 Task: Open a blank sheet, save the file as Gabriel Add the quote 'Success is not measured by how much money you make but by the positive impact you have on others.'Success is not measured by how much money you make but by the positive impact you have on others.  Apply font style Apply font style Brush Script MT and font size 15 Align the text to the Center .Change the text color to  Dark blue
Action: Mouse moved to (25, 25)
Screenshot: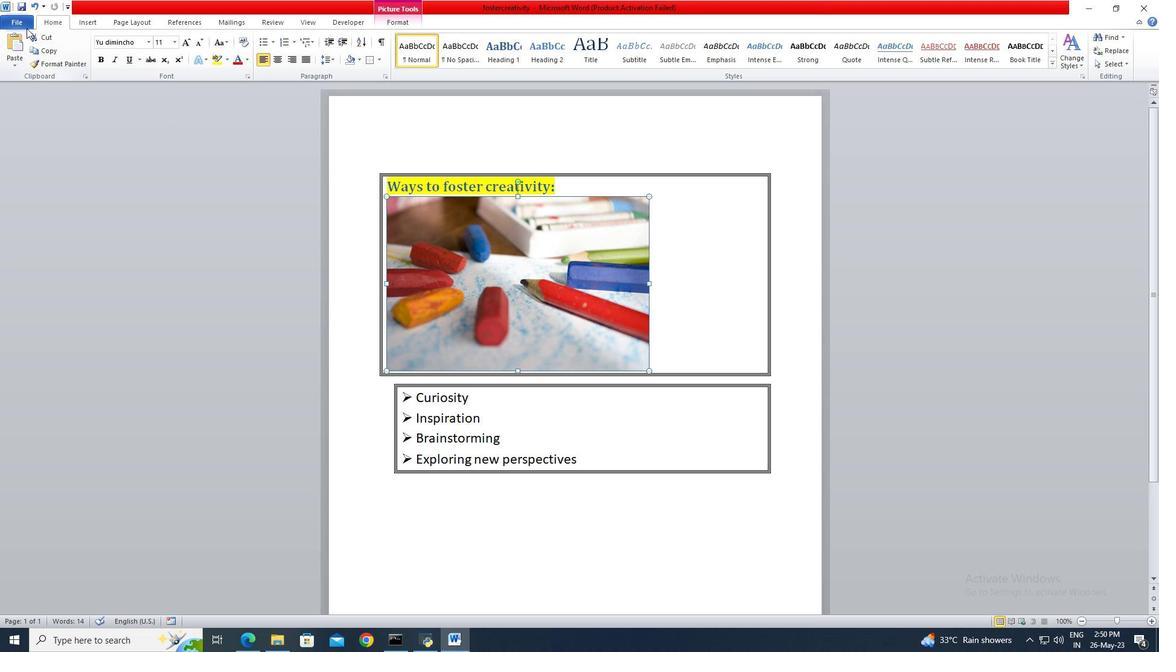 
Action: Mouse pressed left at (25, 25)
Screenshot: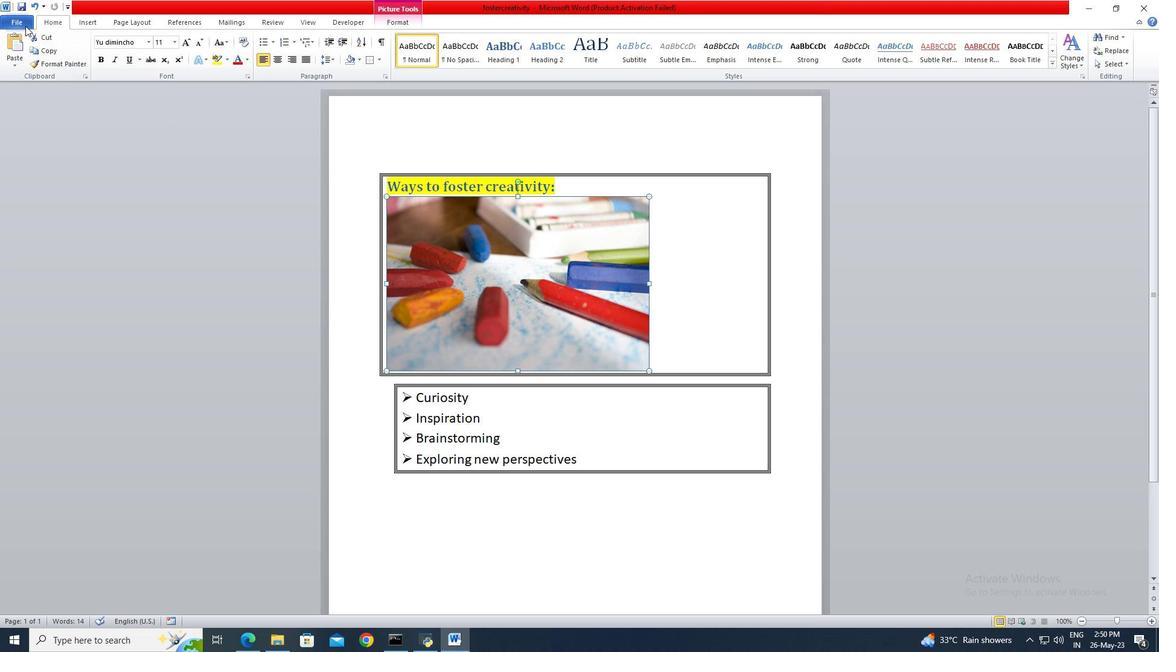 
Action: Mouse moved to (35, 161)
Screenshot: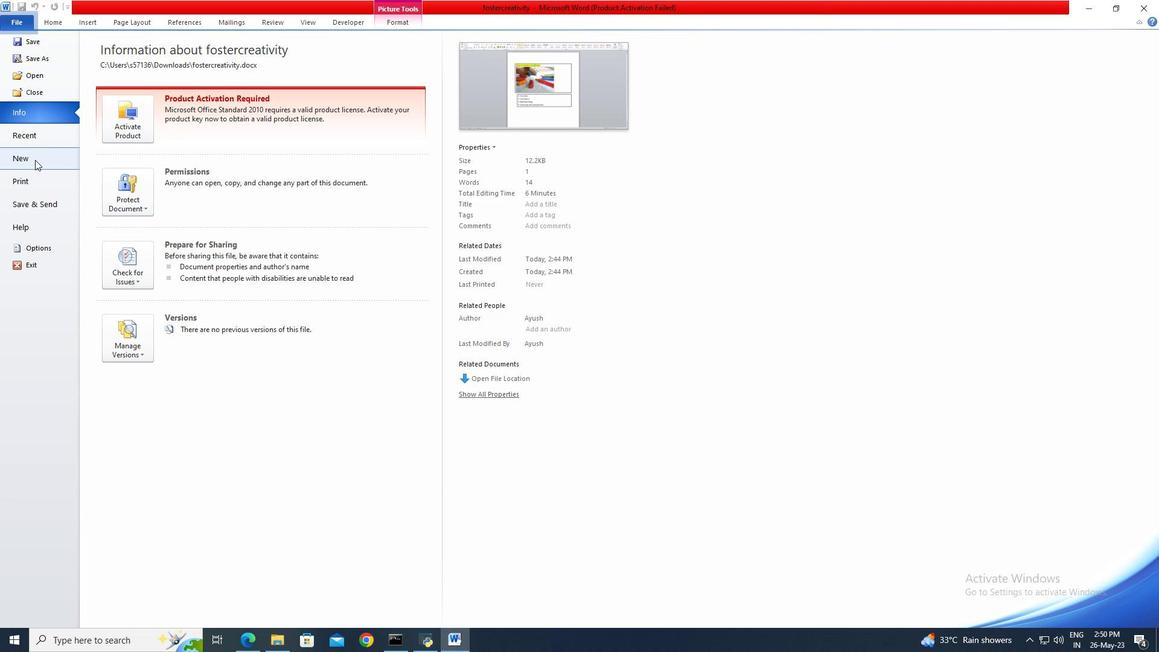 
Action: Mouse pressed left at (35, 161)
Screenshot: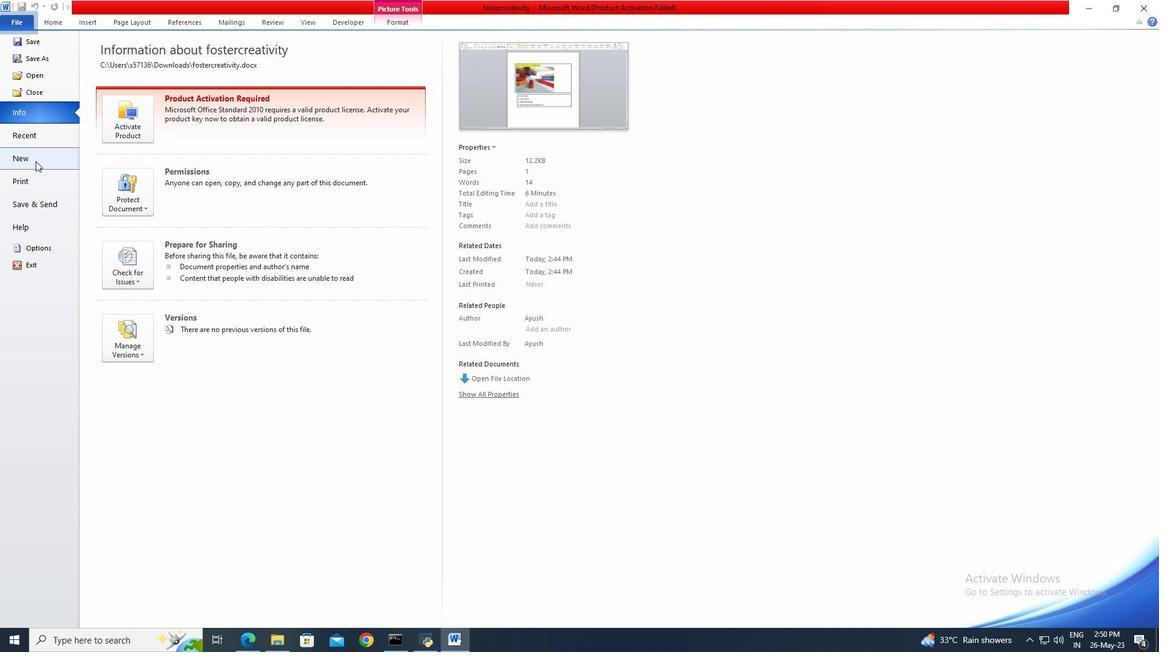 
Action: Mouse moved to (597, 301)
Screenshot: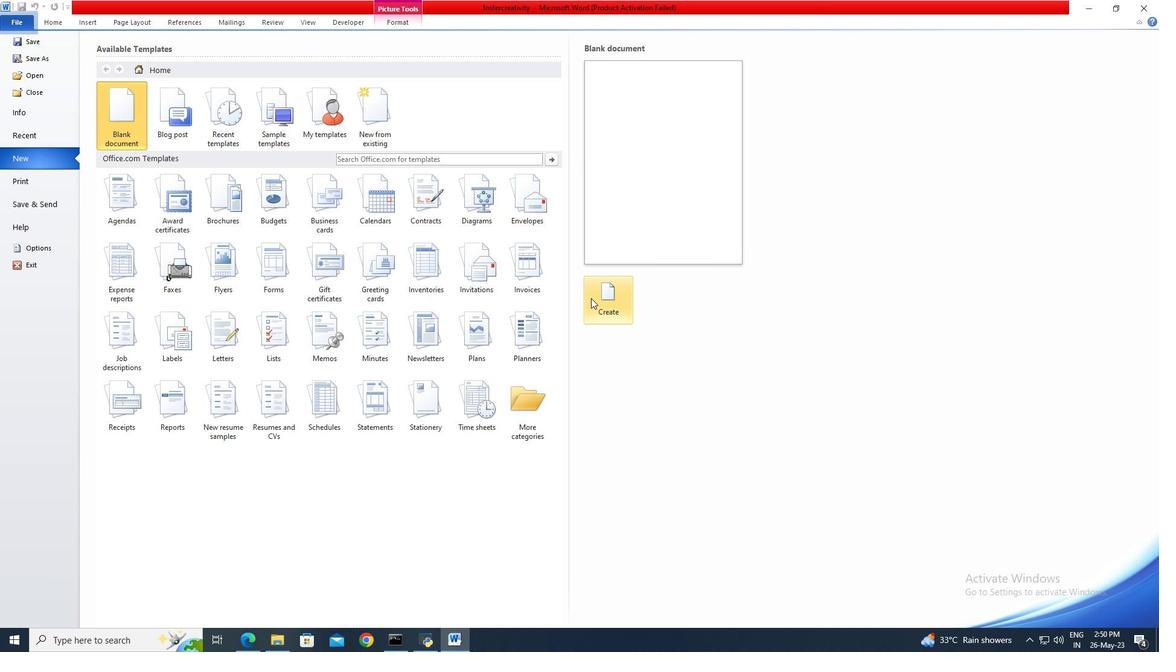 
Action: Mouse pressed left at (597, 301)
Screenshot: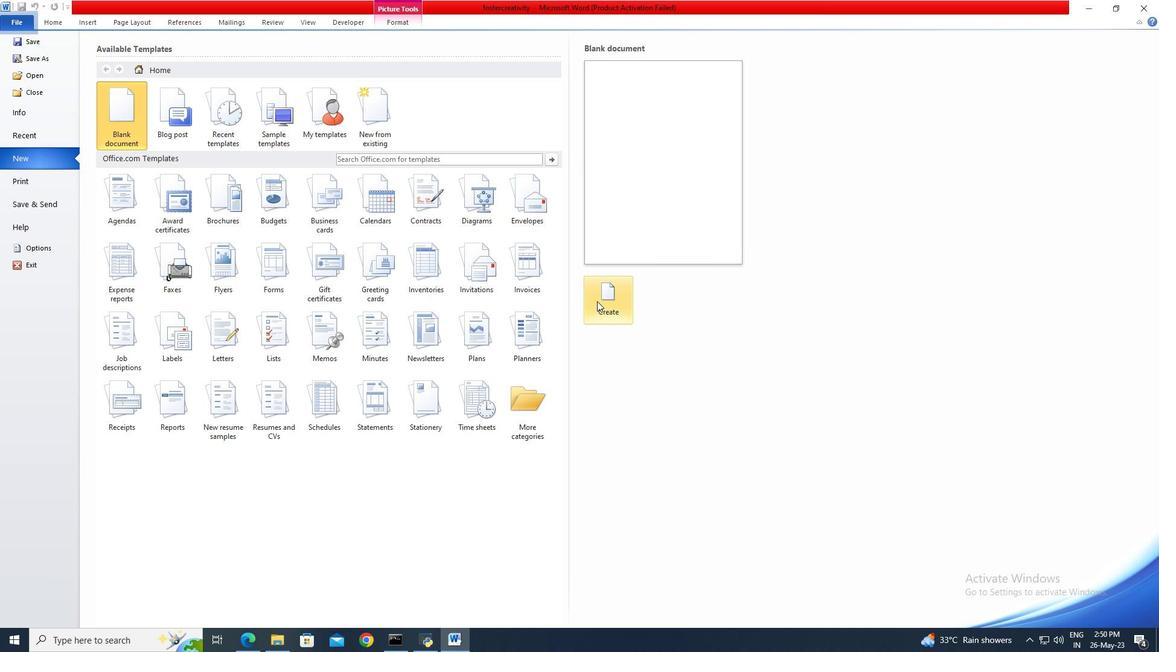 
Action: Mouse moved to (30, 23)
Screenshot: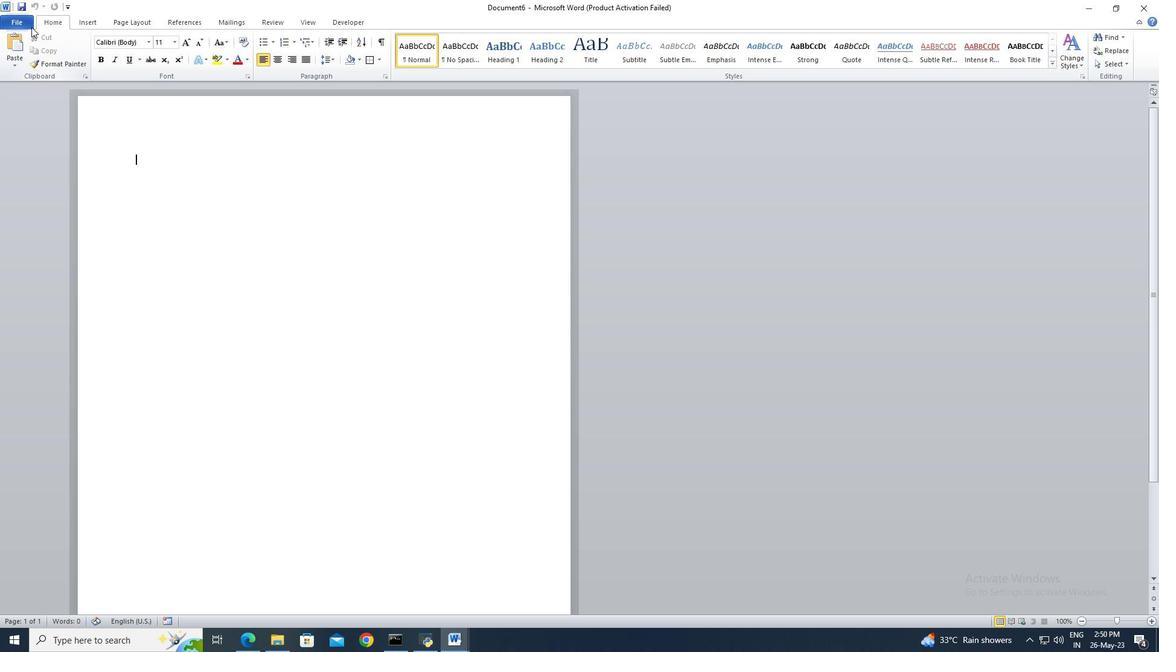 
Action: Mouse pressed left at (30, 23)
Screenshot: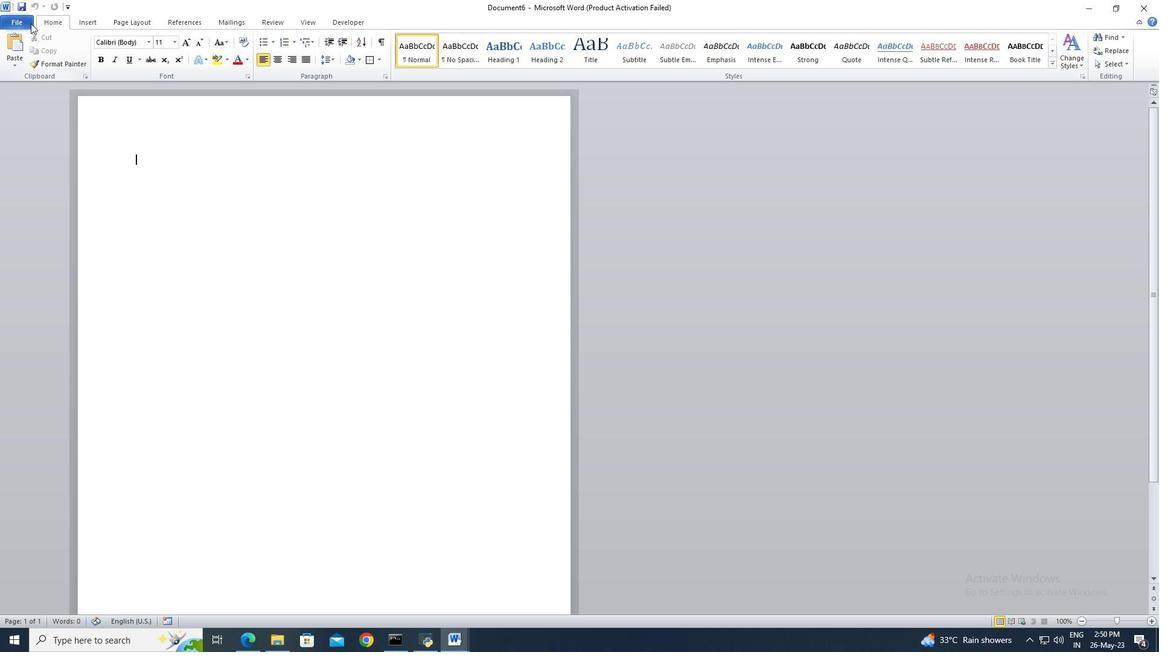 
Action: Mouse moved to (33, 56)
Screenshot: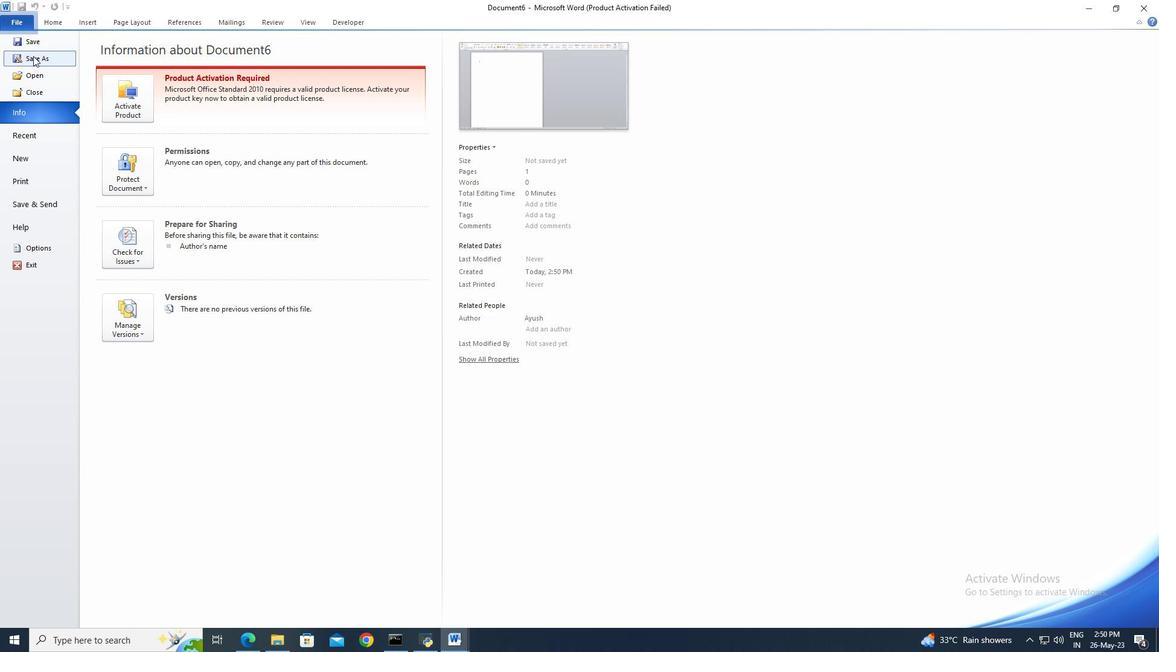 
Action: Mouse pressed left at (33, 56)
Screenshot: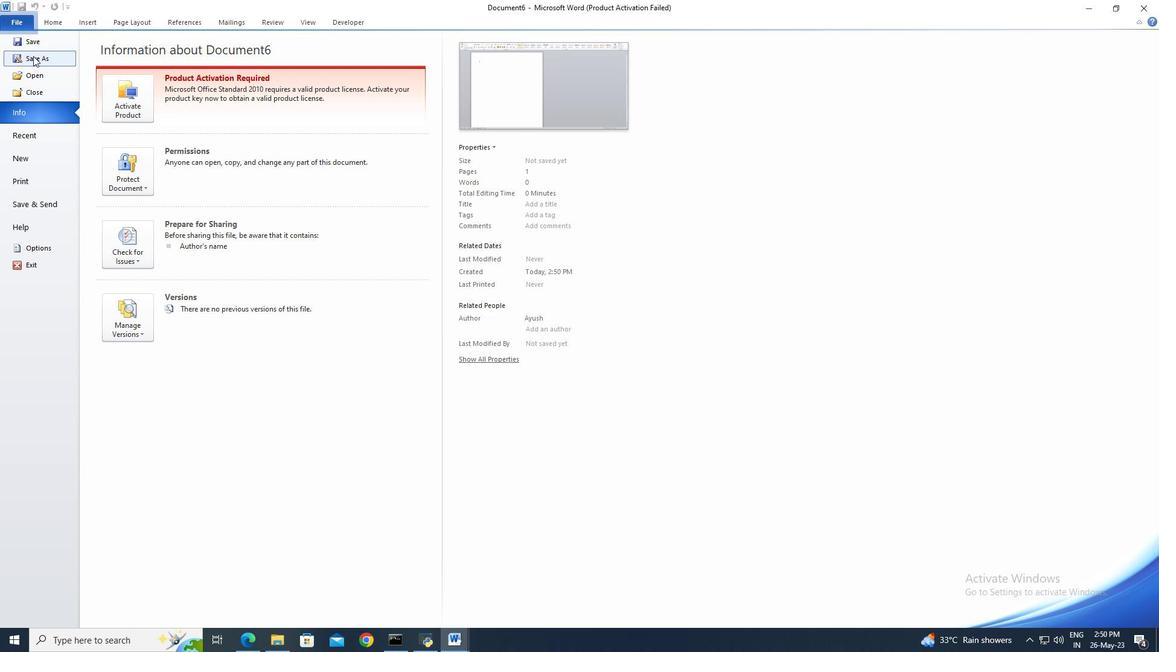 
Action: Mouse moved to (41, 127)
Screenshot: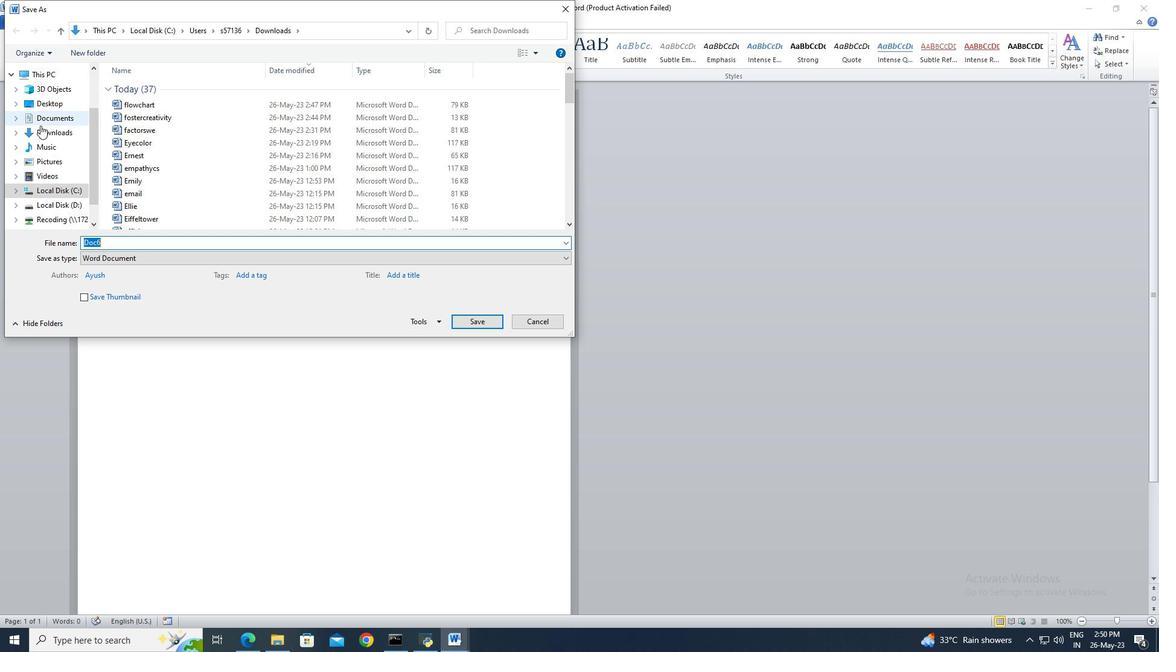 
Action: Mouse pressed left at (41, 127)
Screenshot: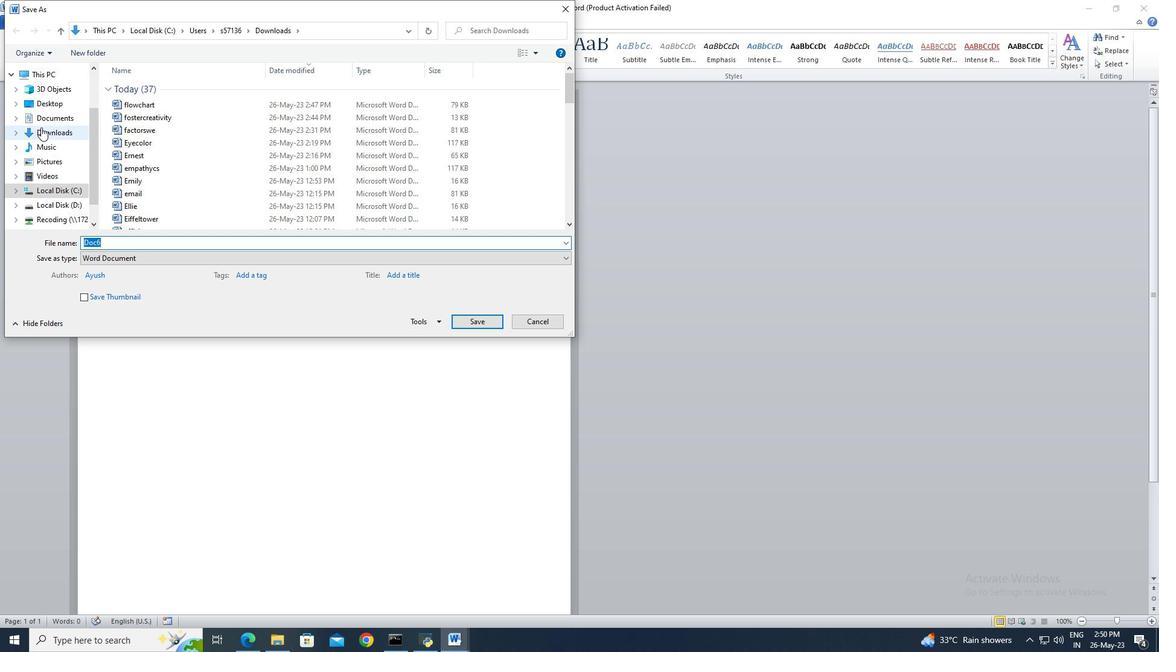 
Action: Mouse moved to (118, 244)
Screenshot: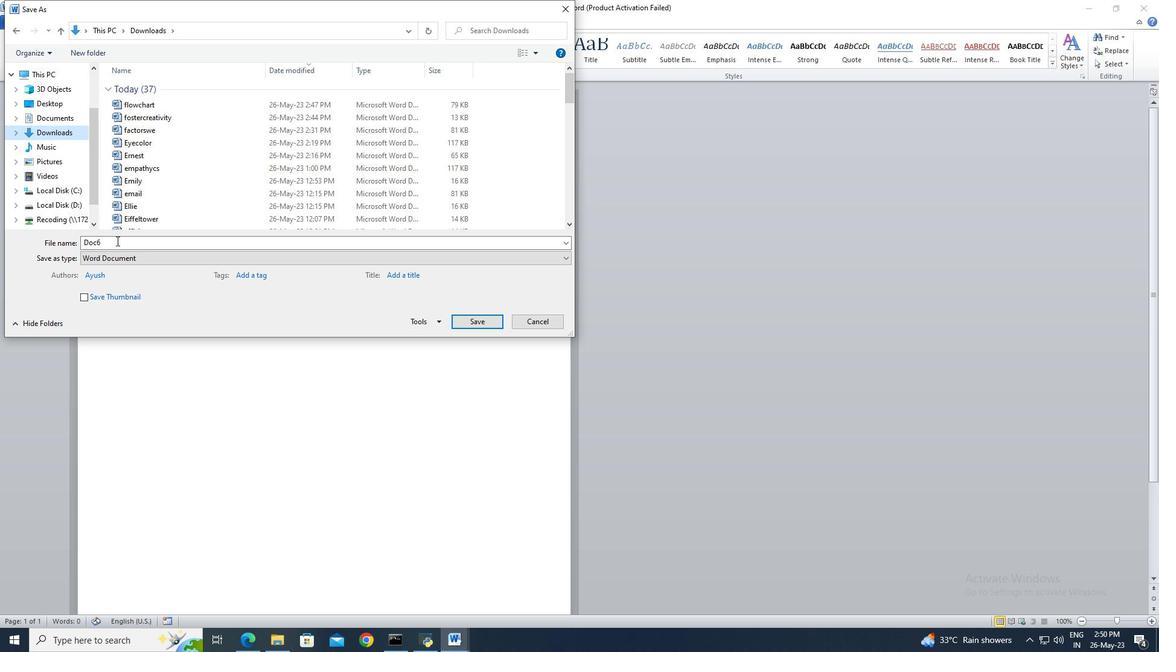 
Action: Mouse pressed left at (118, 244)
Screenshot: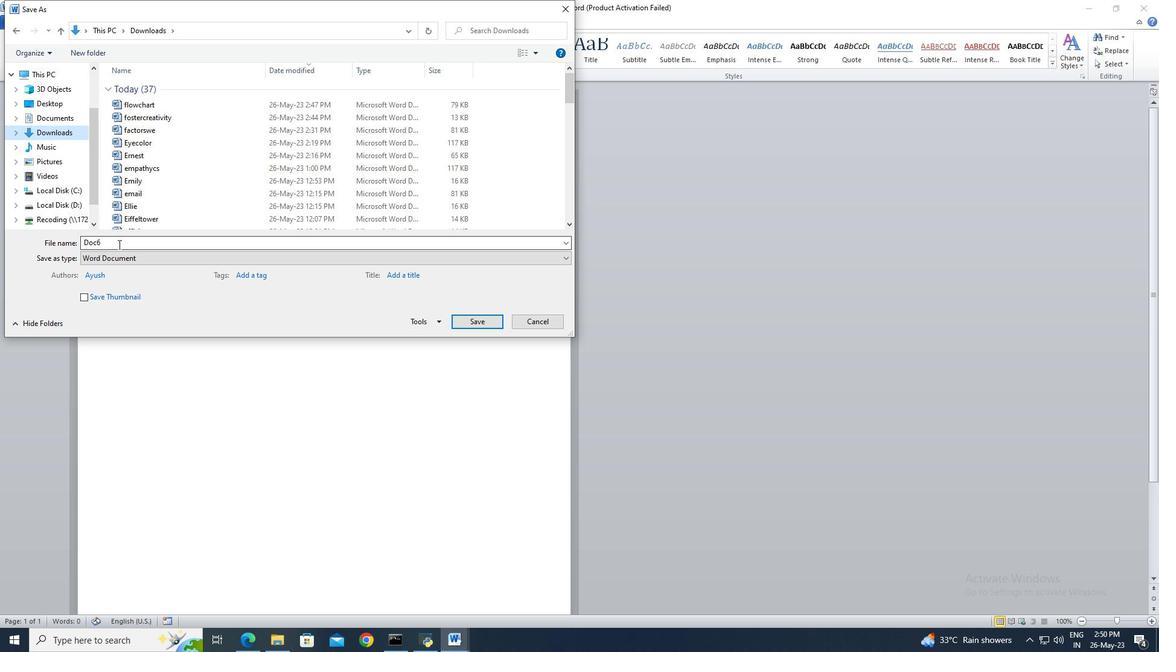 
Action: Key pressed <Key.shift>Gabriel
Screenshot: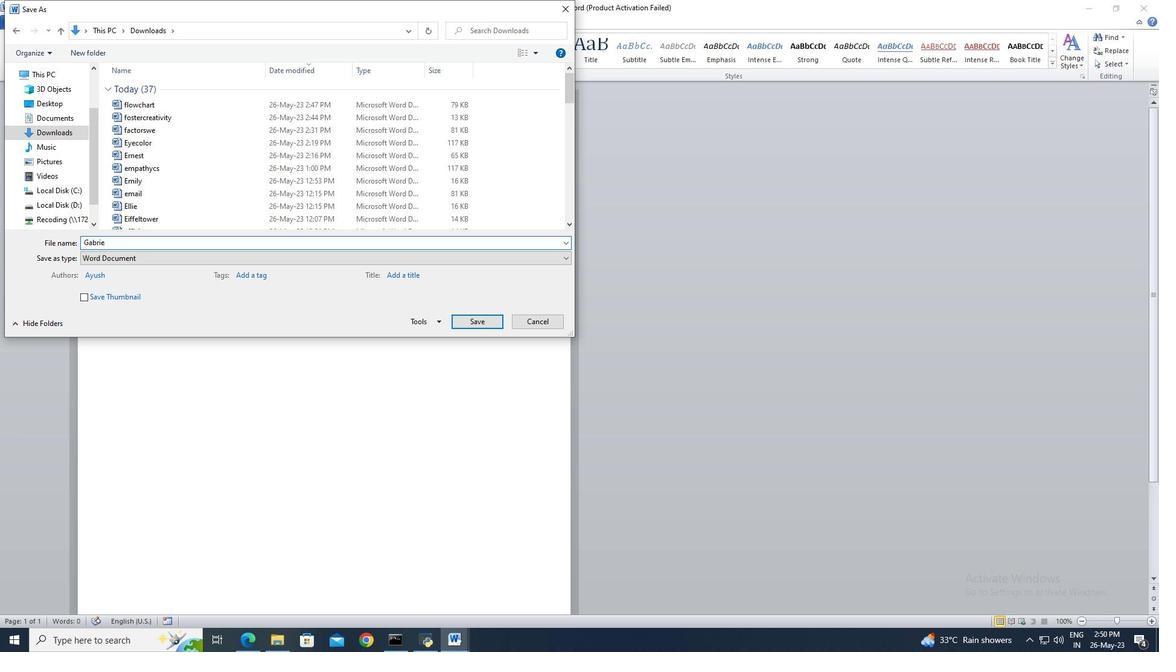 
Action: Mouse moved to (466, 323)
Screenshot: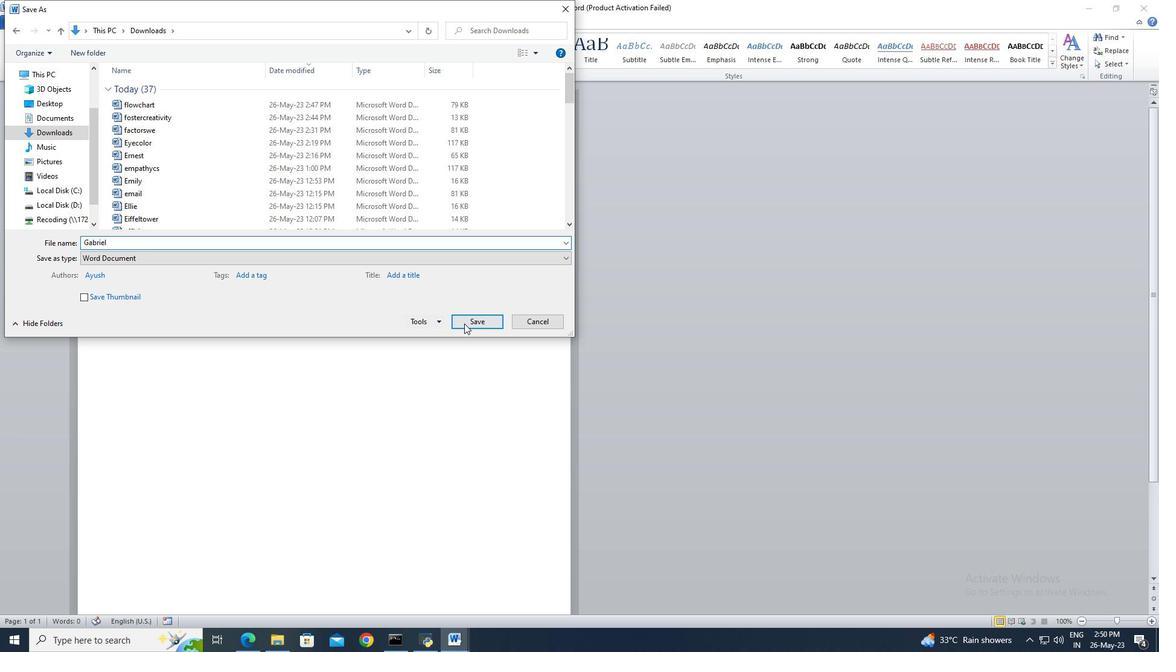
Action: Mouse pressed left at (466, 323)
Screenshot: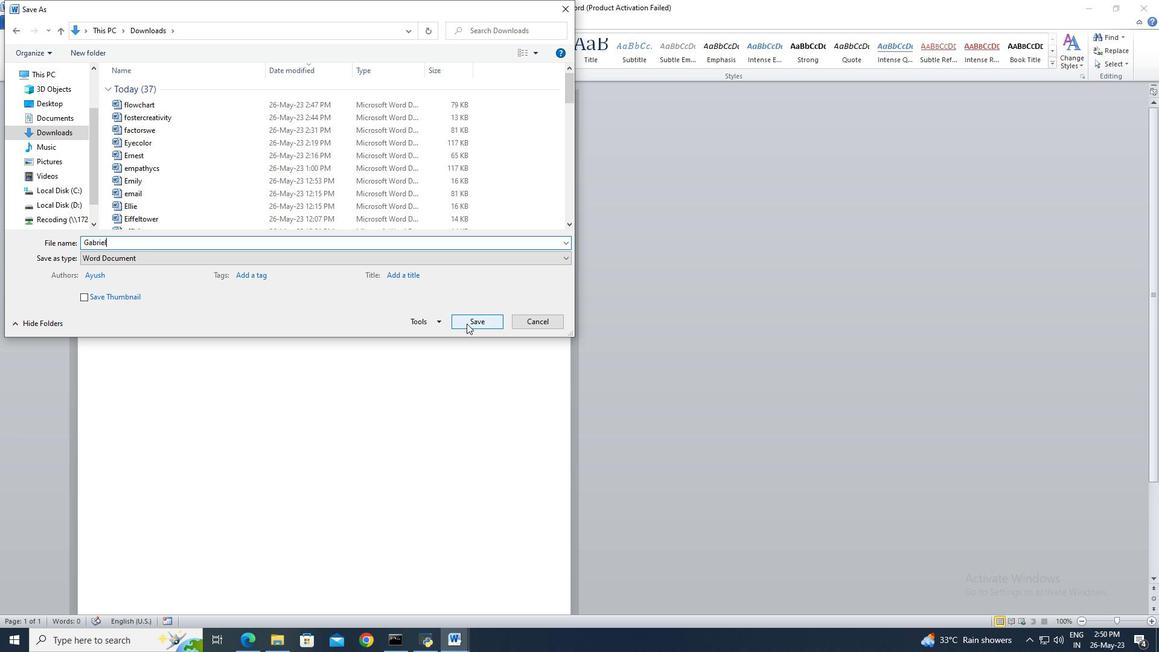 
Action: Mouse moved to (248, 204)
Screenshot: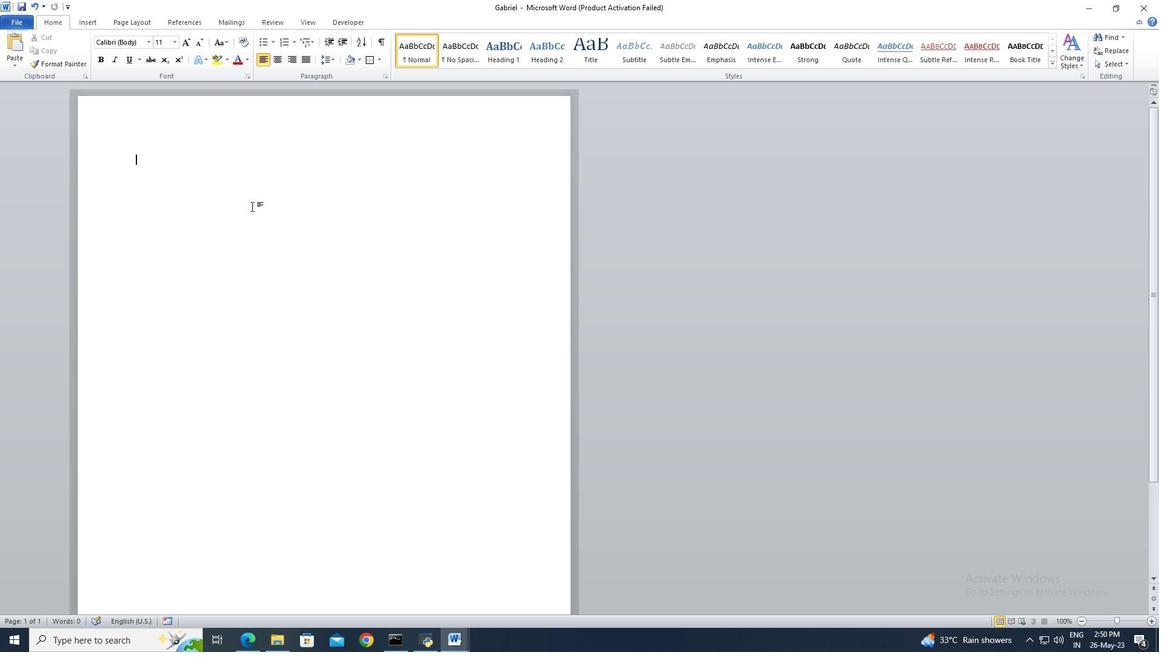 
Action: Key pressed <Key.shift>"<Key.shift>Success<Key.space>is<Key.space>not<Key.space>measured<Key.space>by<Key.space>how<Key.space>much<Key.space>money<Key.space>you<Key.space>make<Key.space>but<Key.space>by<Key.space>the<Key.space>positive<Key.space>impact<Key.space>you<Key.space>have<Key.space>on<Key.space>others<Key.shift>"
Screenshot: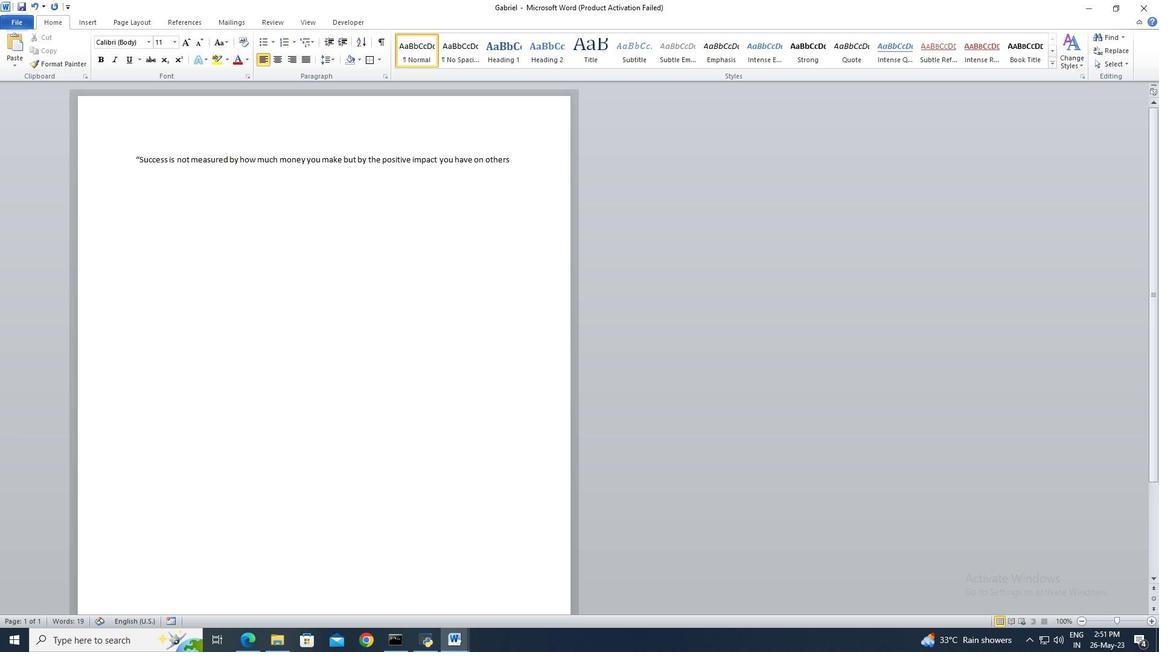 
Action: Mouse moved to (132, 160)
Screenshot: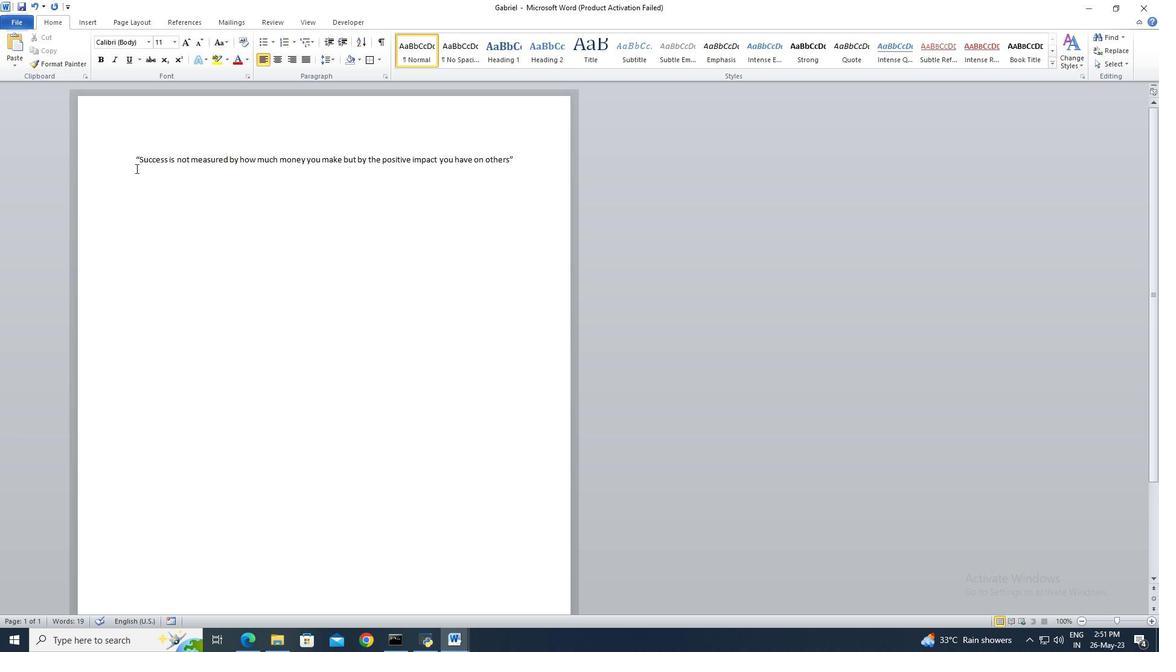 
Action: Key pressed ctrl+A
Screenshot: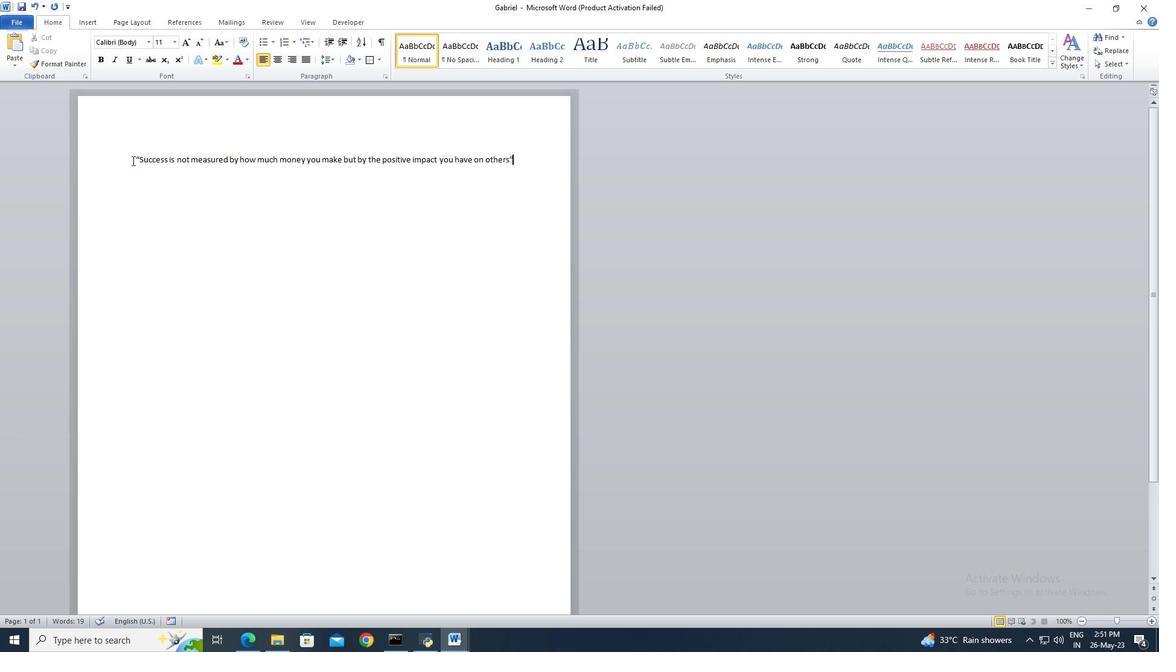 
Action: Mouse moved to (134, 44)
Screenshot: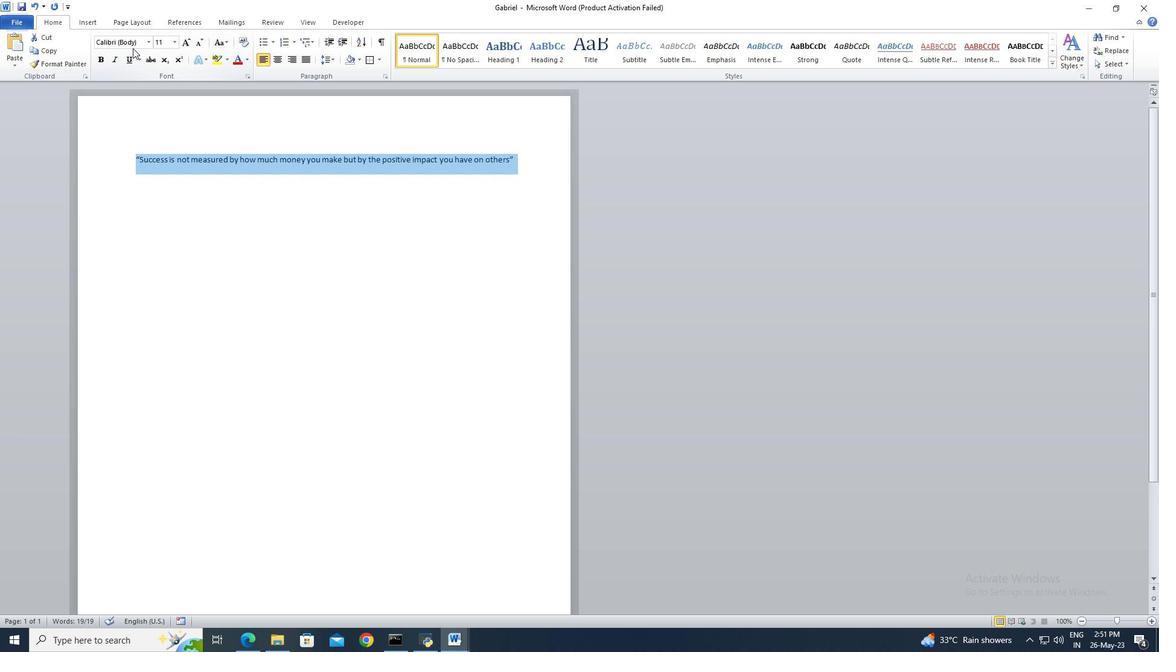 
Action: Mouse pressed left at (134, 44)
Screenshot: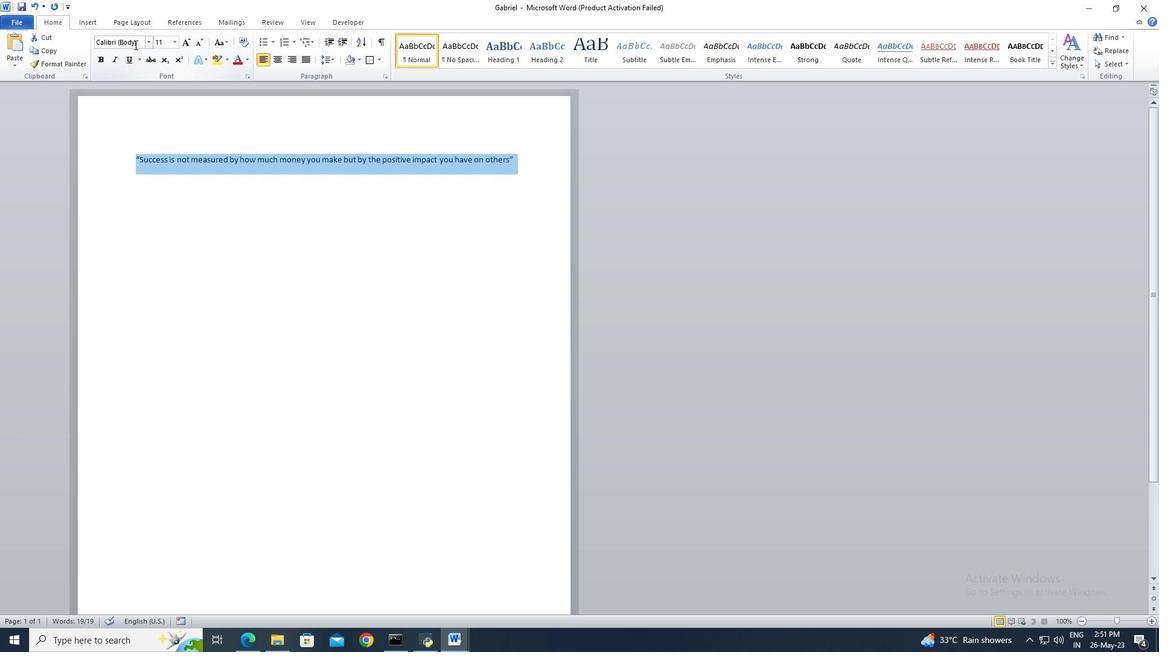 
Action: Key pressed <Key.shift>Brush<Key.space><Key.shift>Script<Key.space><Key.shift>MT<Key.enter>
Screenshot: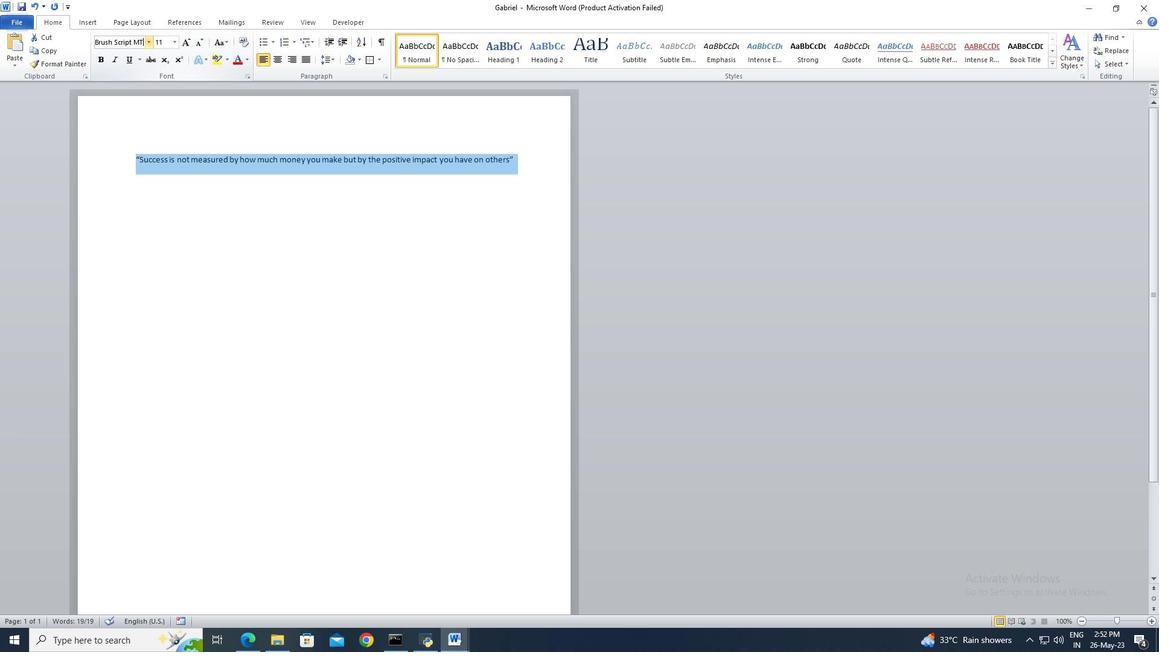 
Action: Mouse moved to (167, 42)
Screenshot: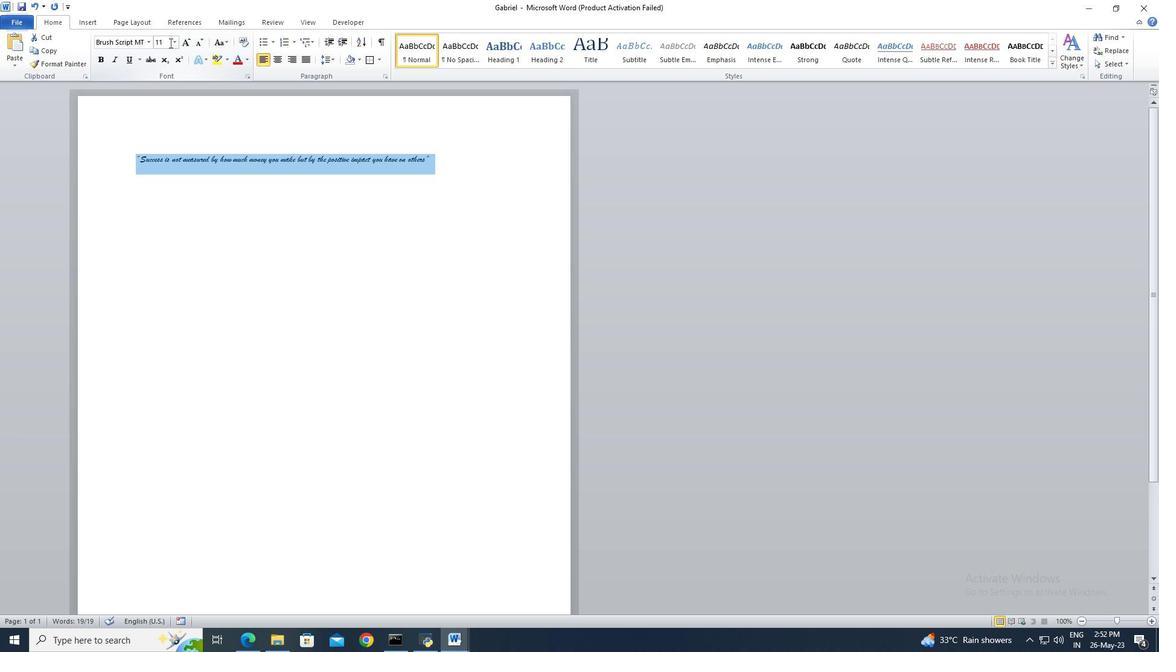 
Action: Mouse pressed left at (167, 42)
Screenshot: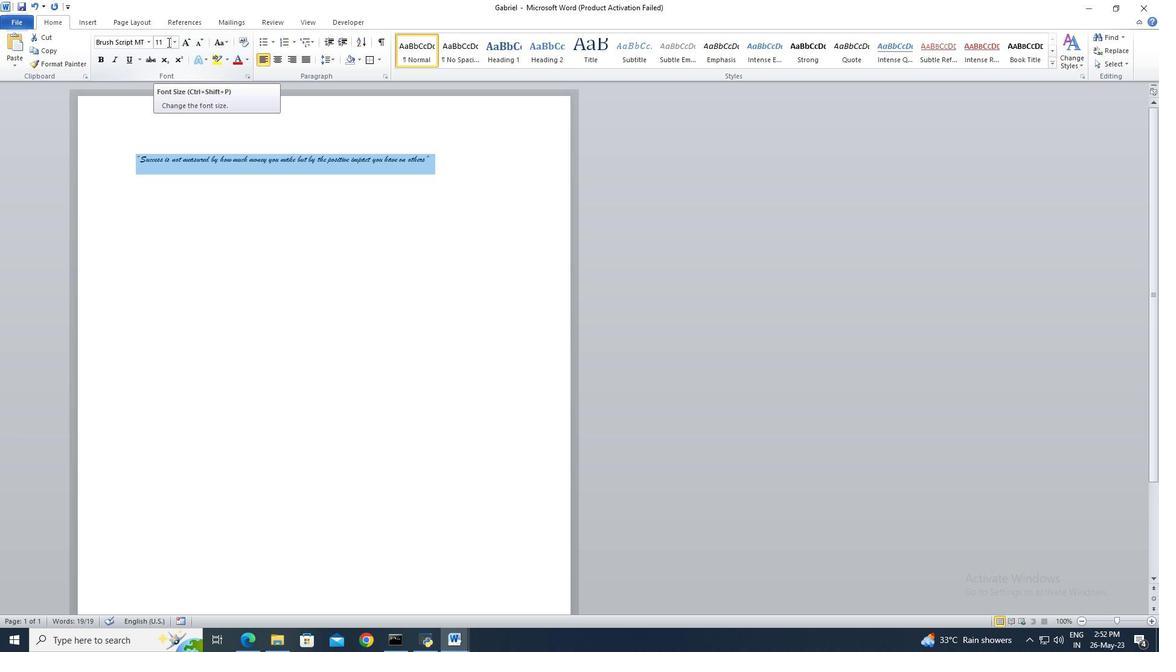 
Action: Key pressed 15<Key.enter>
Screenshot: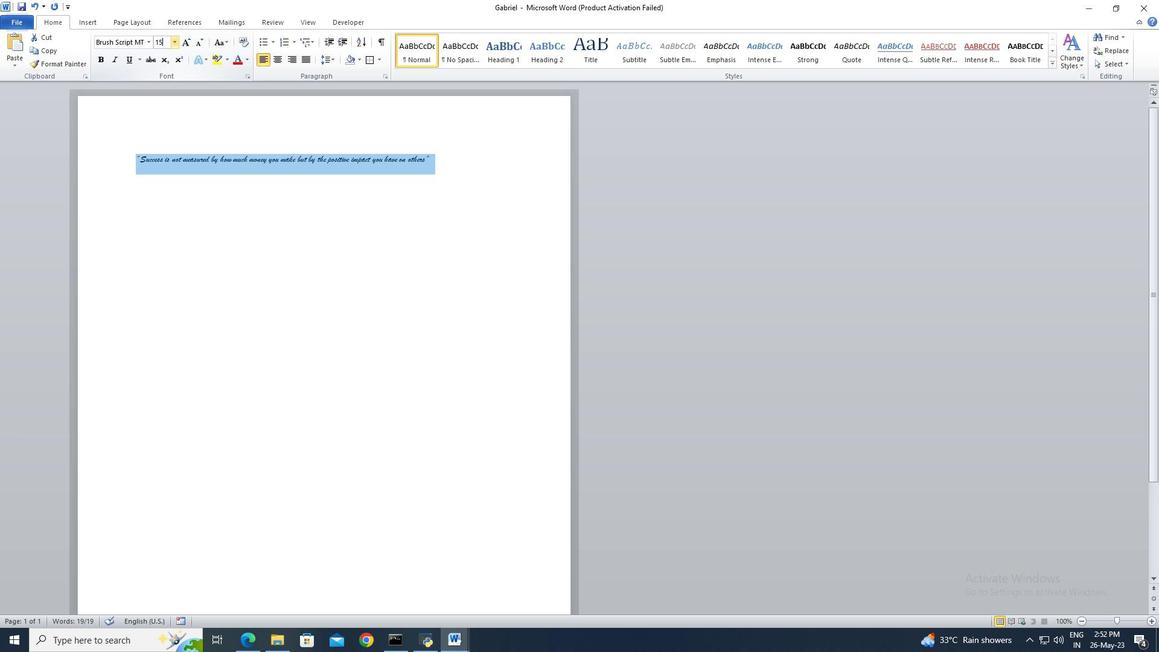 
Action: Mouse moved to (277, 65)
Screenshot: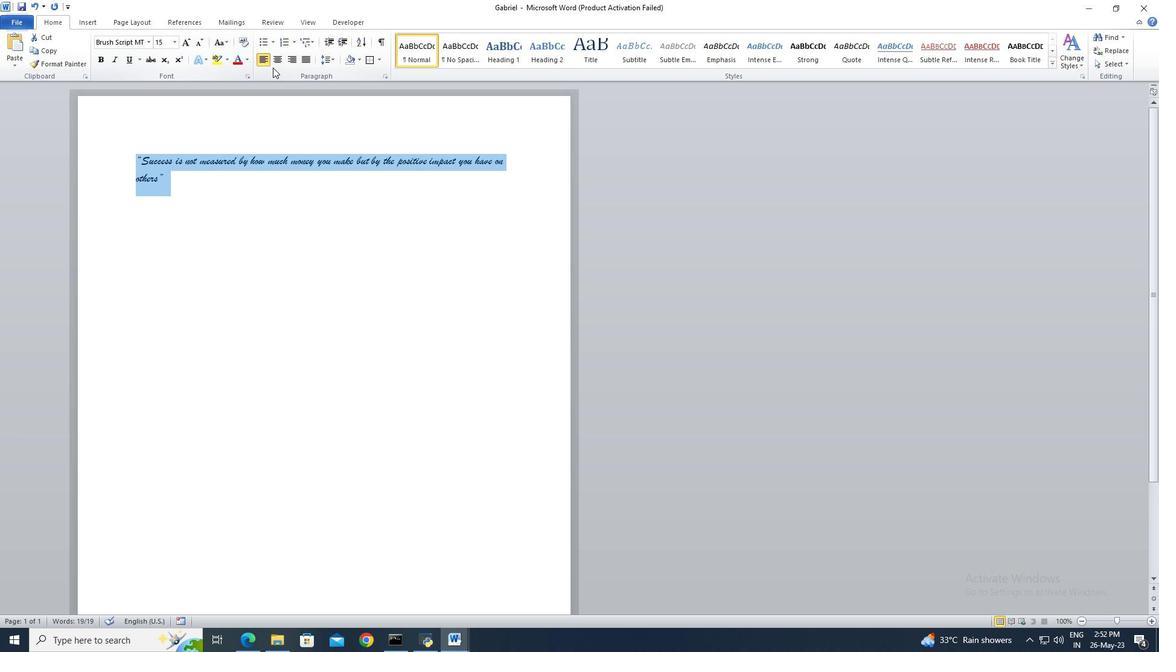 
Action: Mouse pressed left at (277, 65)
Screenshot: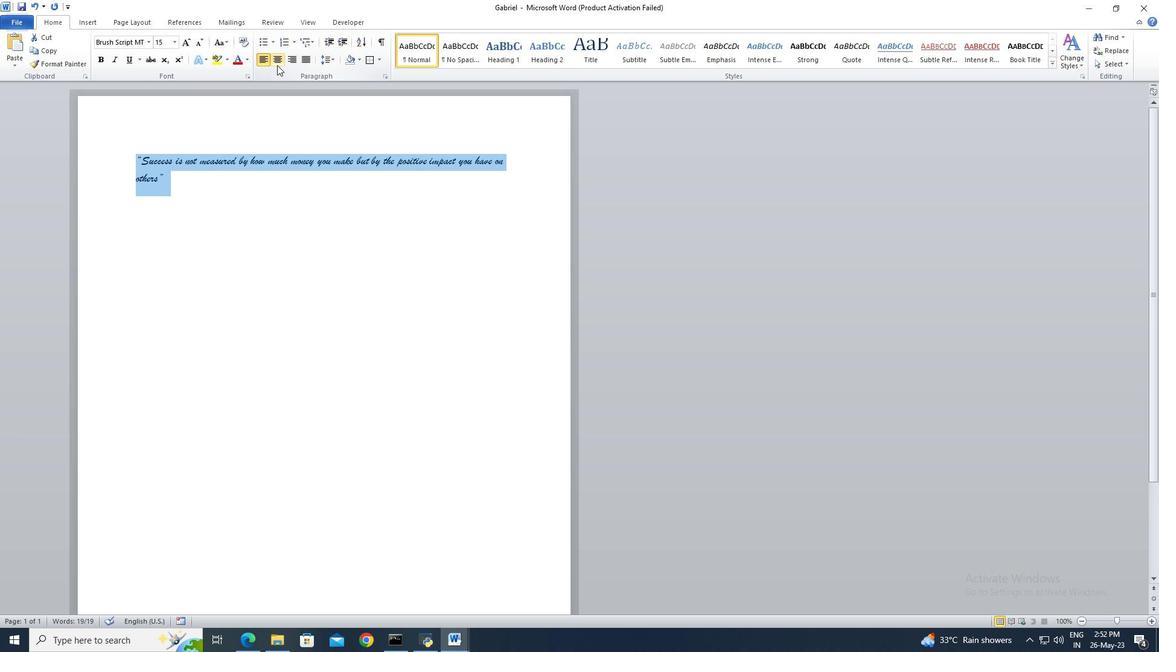 
Action: Mouse moved to (248, 62)
Screenshot: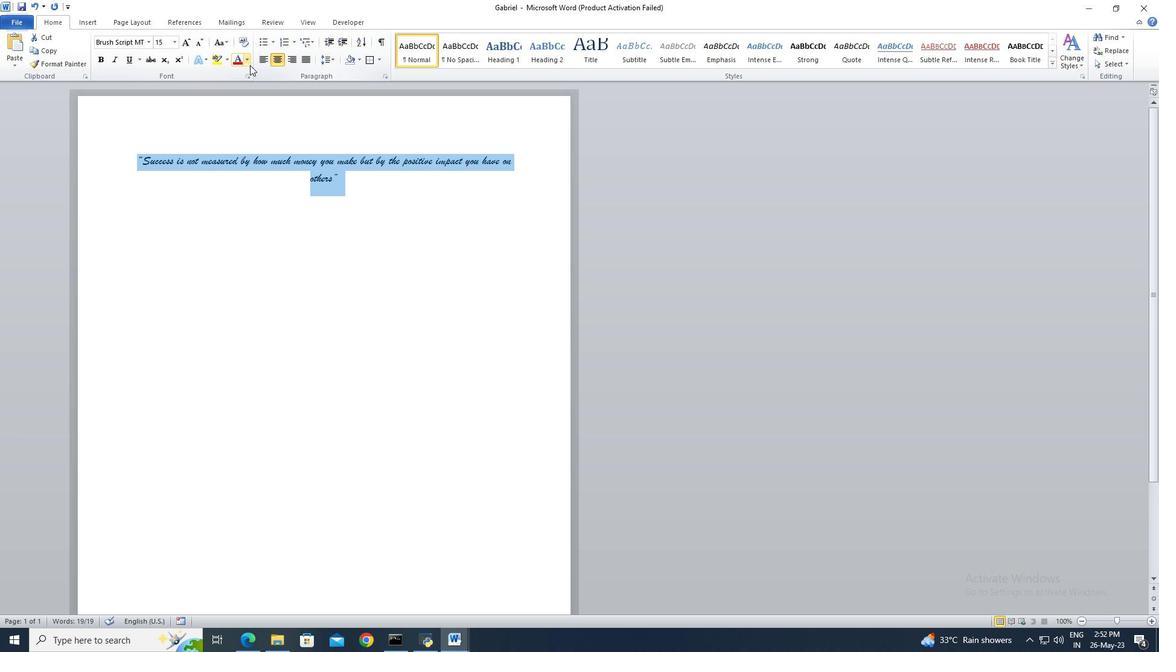 
Action: Mouse pressed left at (248, 62)
Screenshot: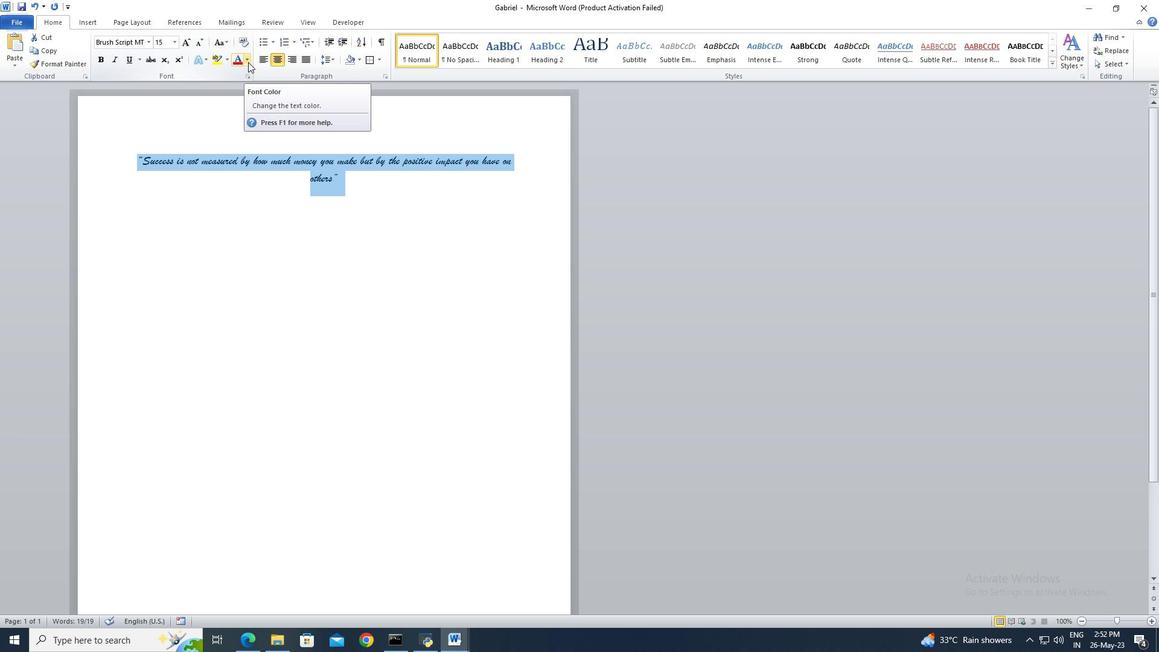 
Action: Mouse moved to (269, 140)
Screenshot: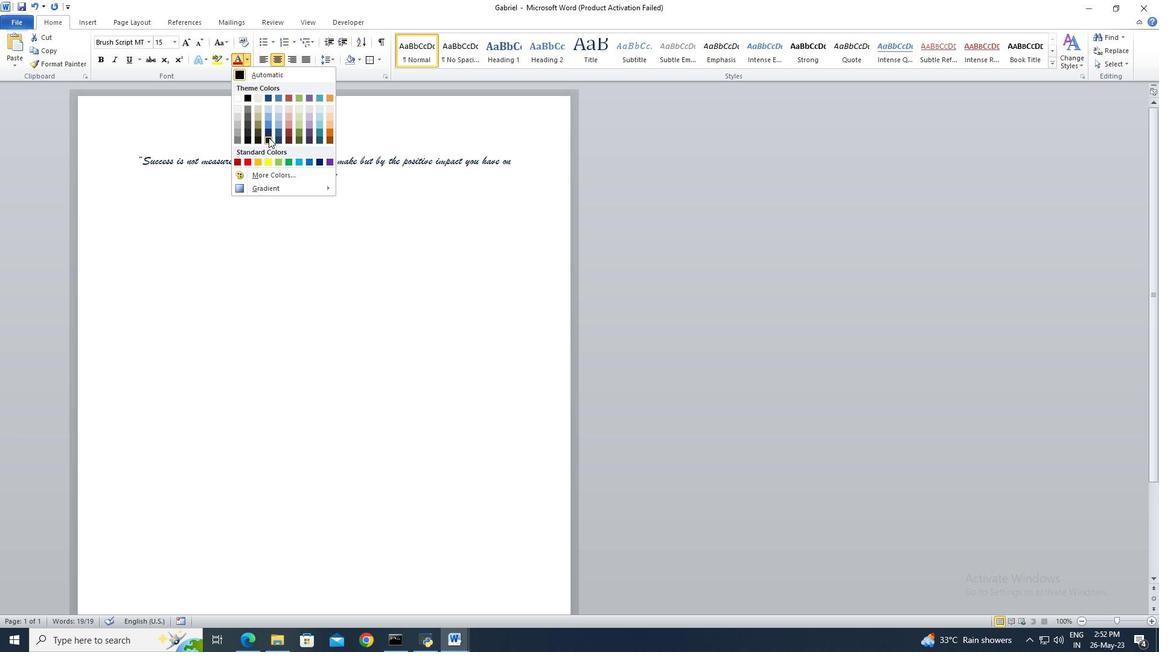 
Action: Mouse pressed left at (269, 140)
Screenshot: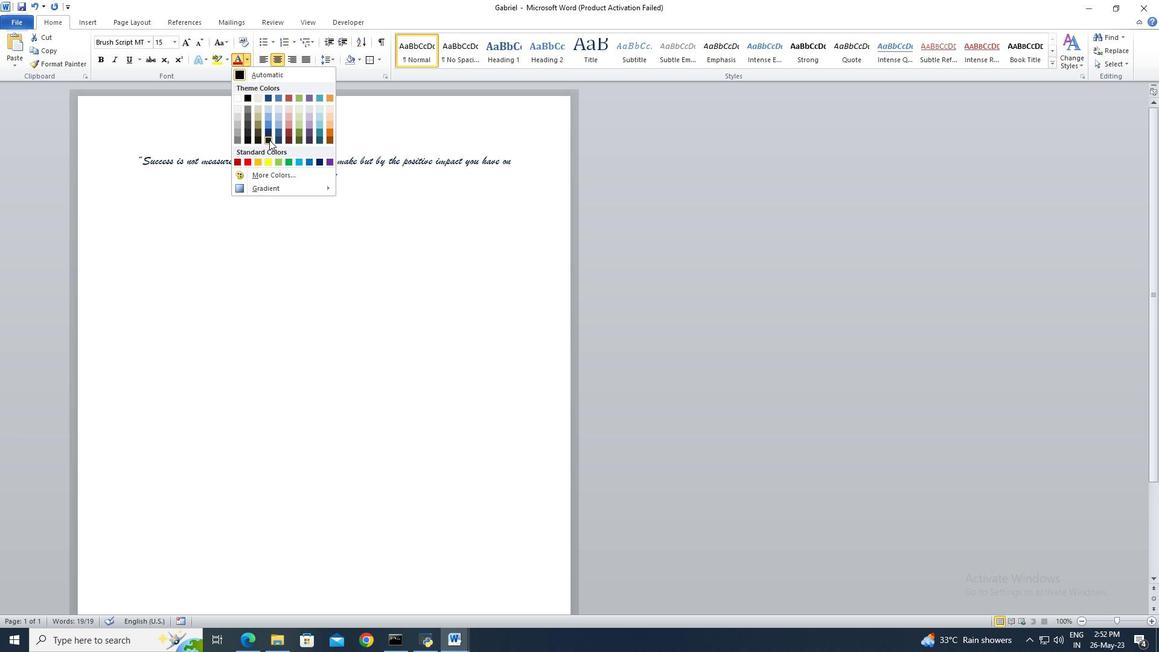 
Action: Mouse moved to (352, 178)
Screenshot: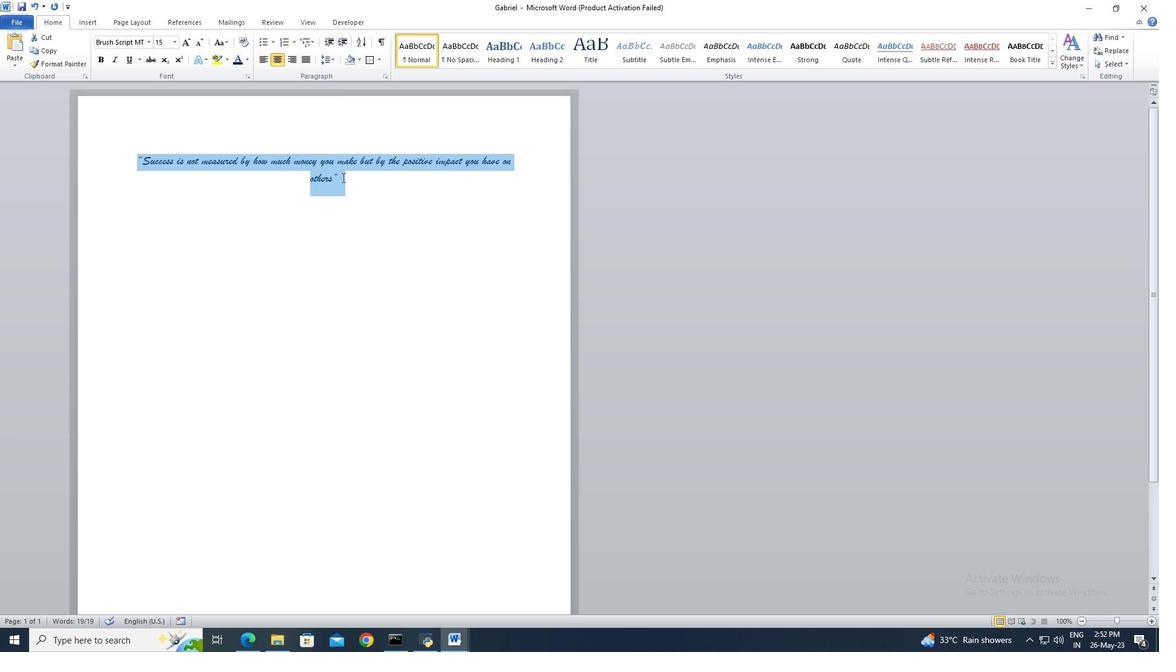 
Action: Mouse pressed left at (352, 178)
Screenshot: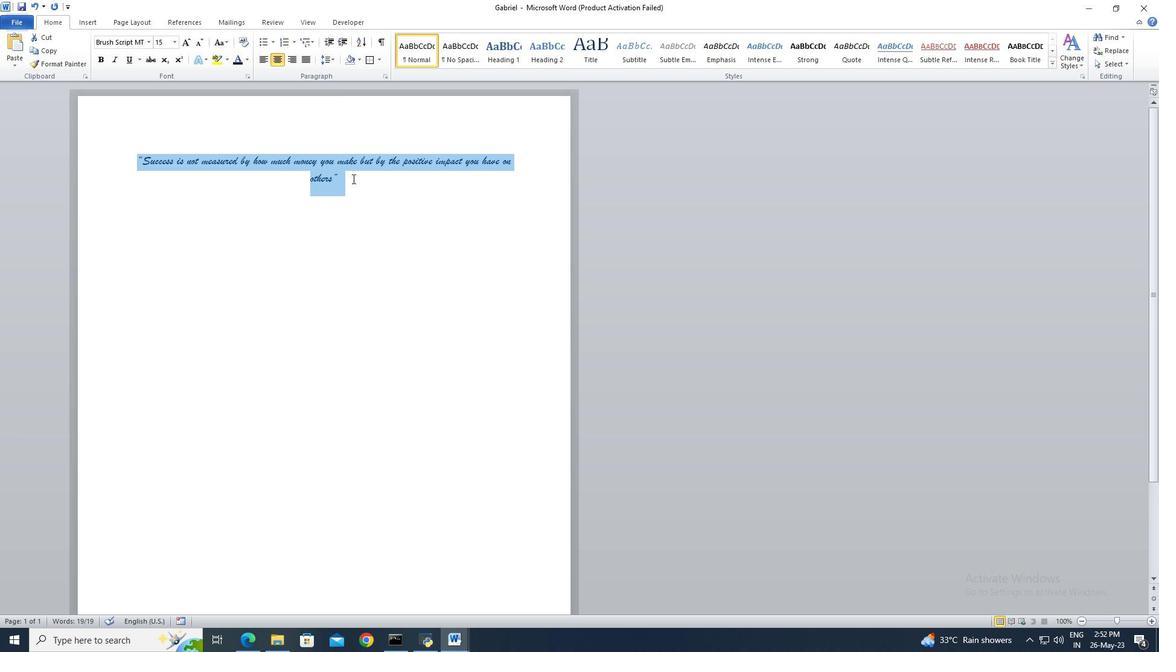 
